 Task: Apply visibility "workspace".
Action: Mouse moved to (300, 629)
Screenshot: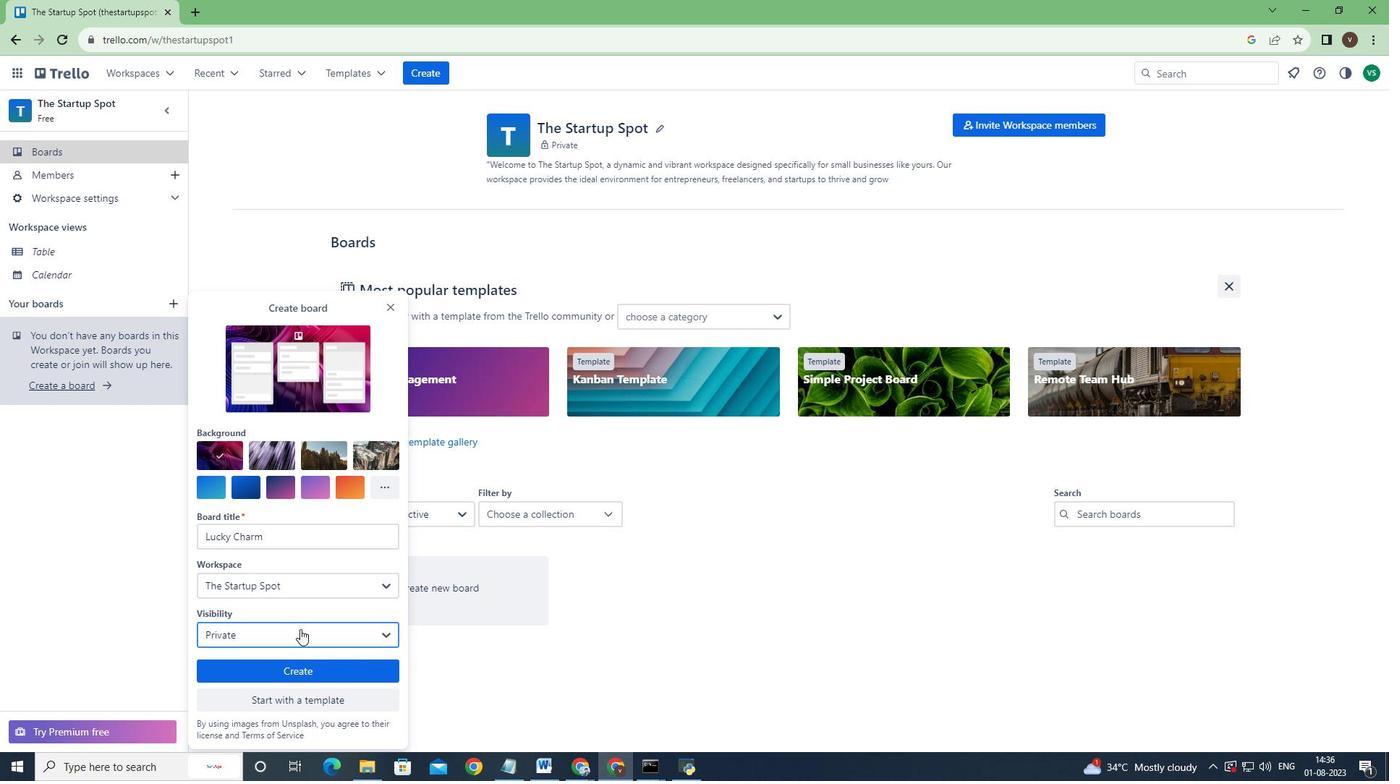 
Action: Mouse pressed left at (300, 629)
Screenshot: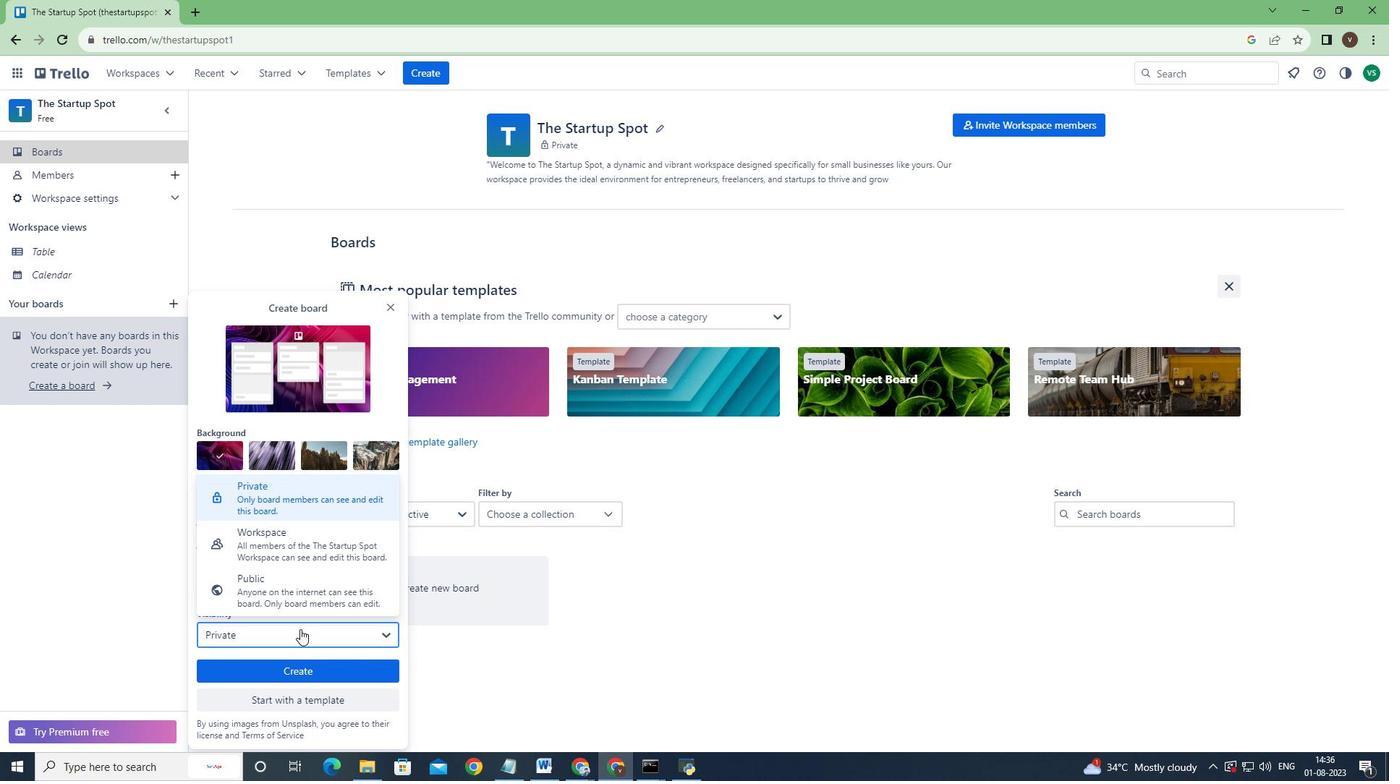 
Action: Mouse moved to (296, 545)
Screenshot: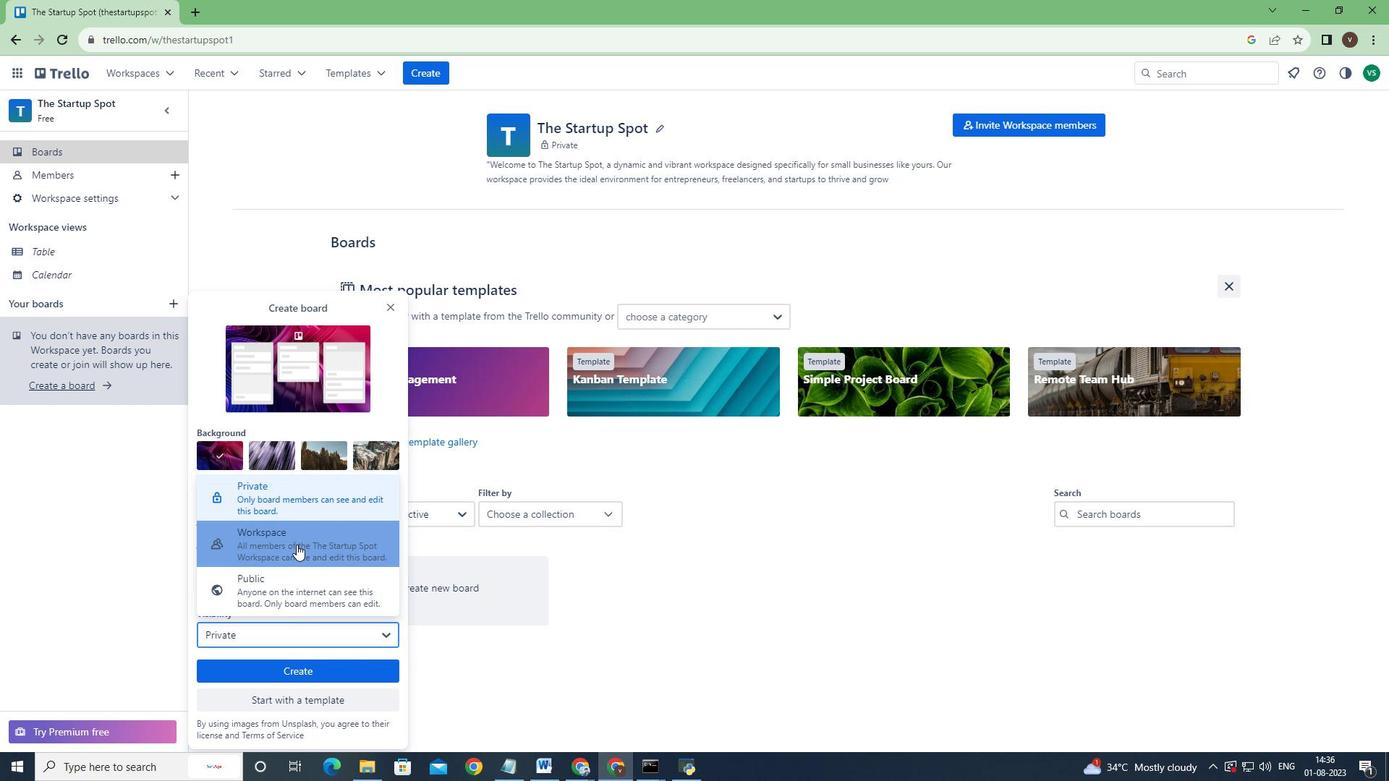 
Action: Mouse pressed left at (296, 545)
Screenshot: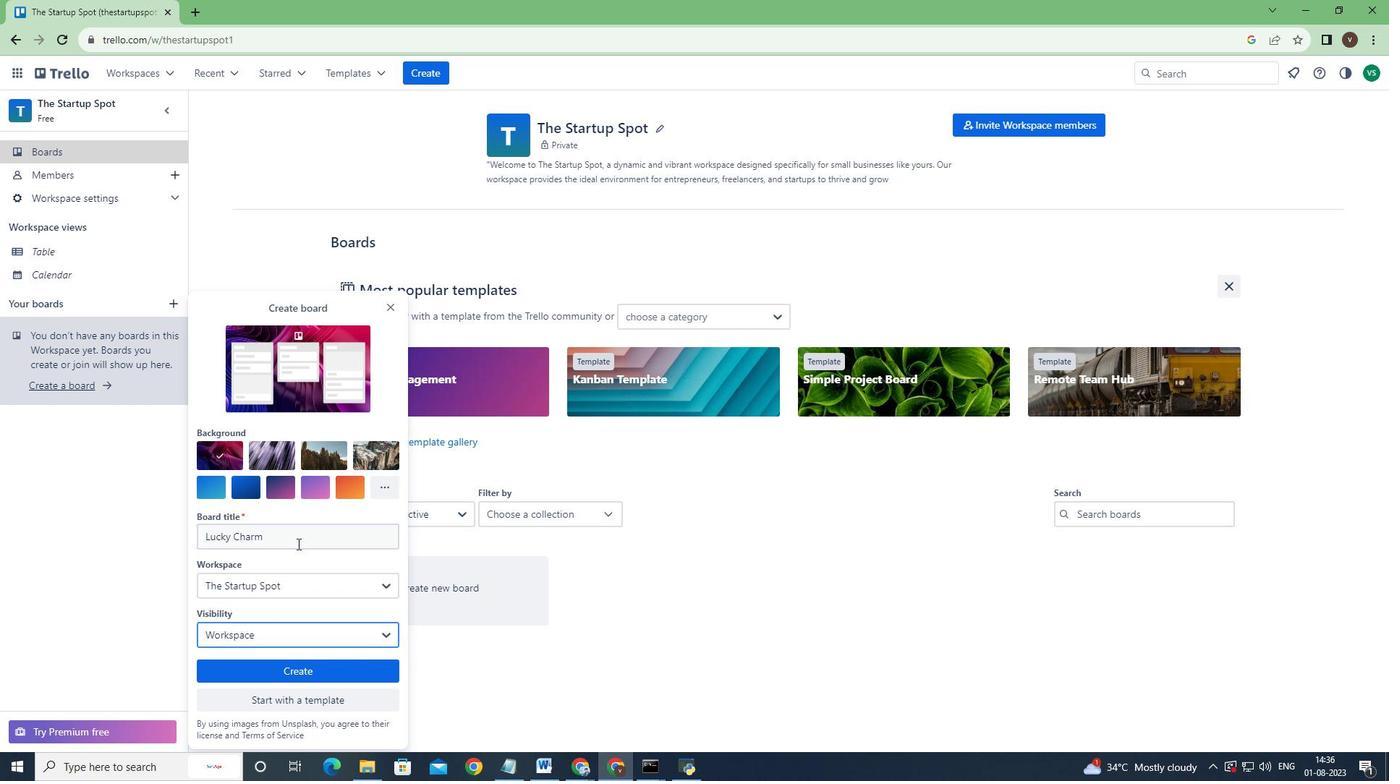 
Action: Mouse moved to (297, 544)
Screenshot: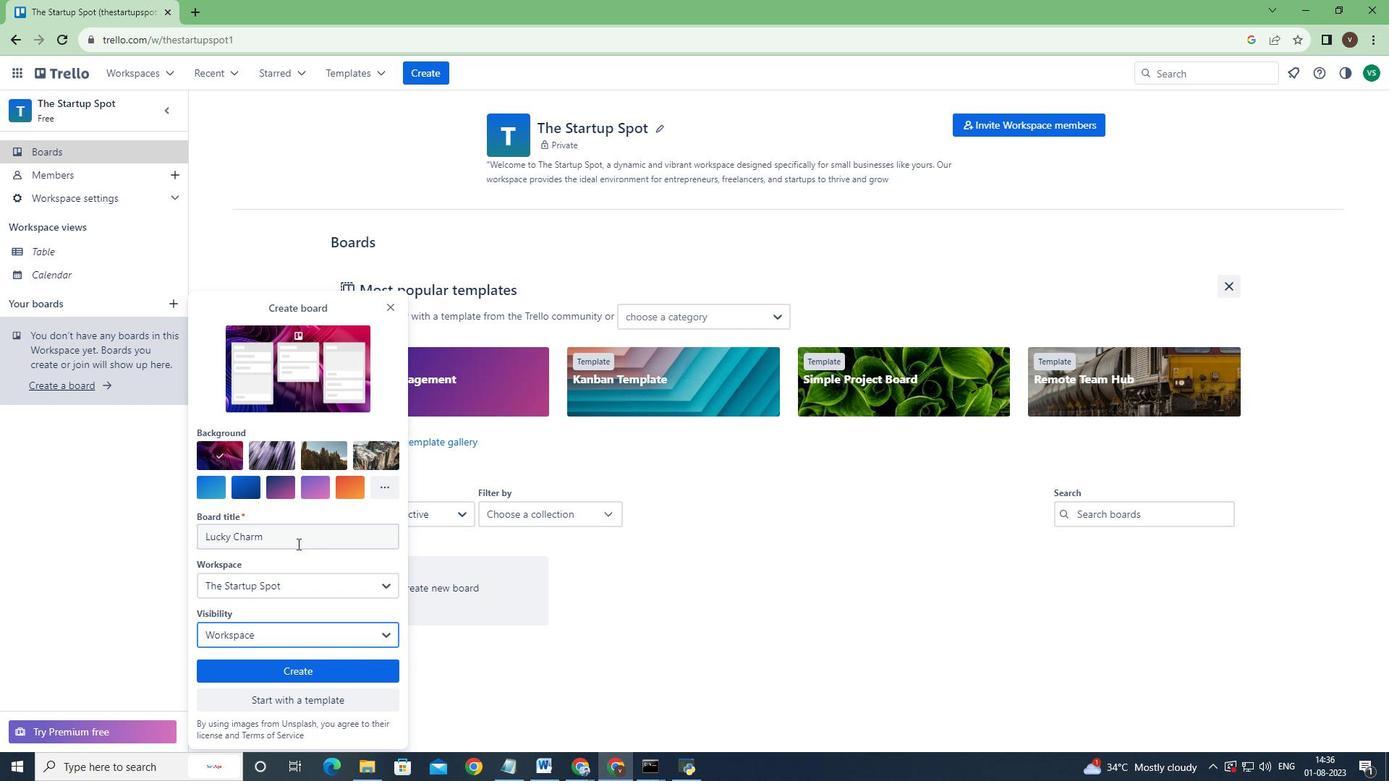 
